 Task: Create in the project ZeroG and in the Backlog issue 'Implement a new cloud-based solution for the native application. ' a child issue 'Code optimization for low-latency network I/O operations', and assign it to team member softage.1@softage.net.
Action: Mouse moved to (170, 47)
Screenshot: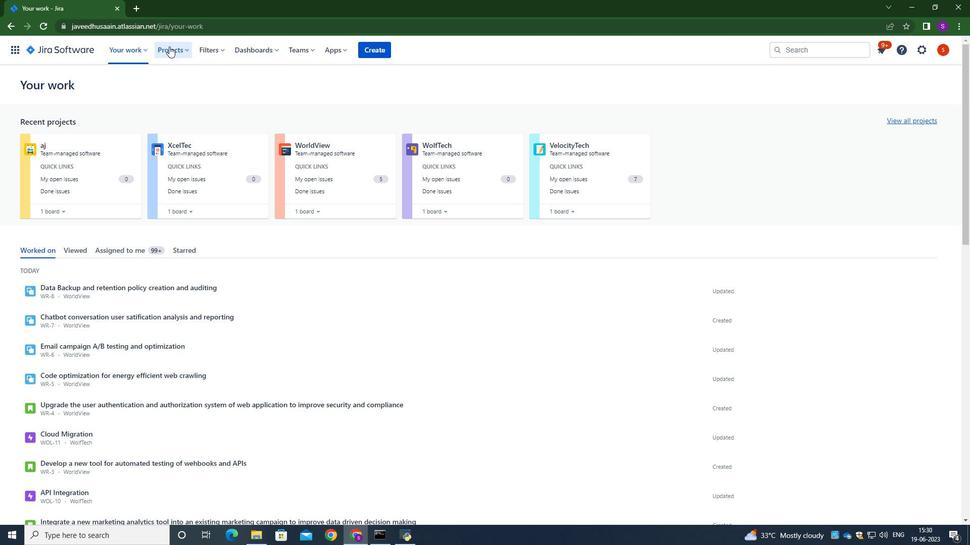 
Action: Mouse pressed left at (170, 47)
Screenshot: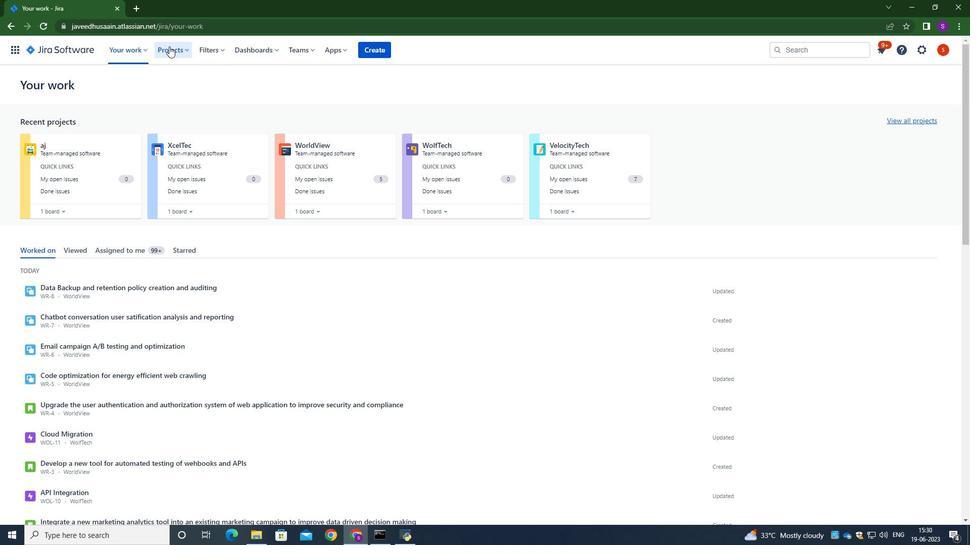
Action: Mouse moved to (204, 118)
Screenshot: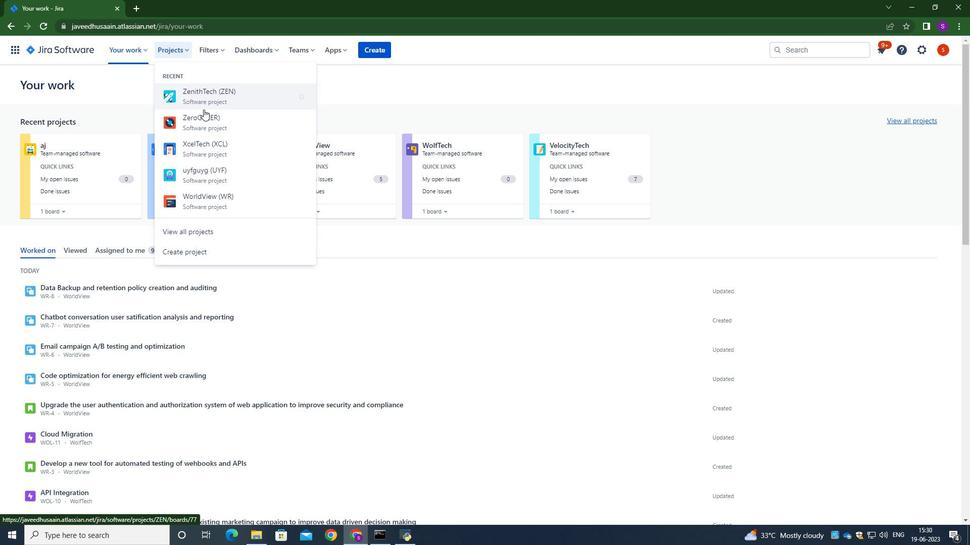 
Action: Mouse pressed left at (204, 118)
Screenshot: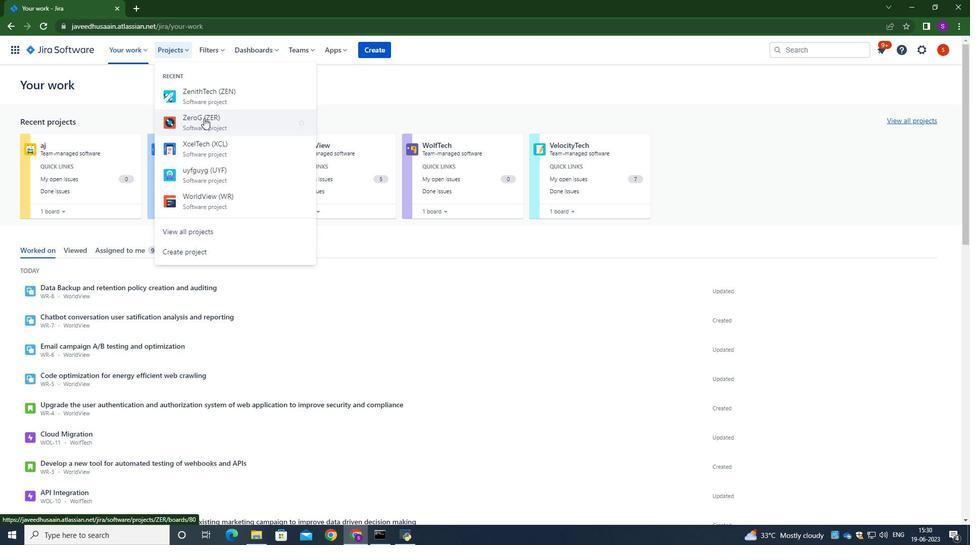 
Action: Mouse moved to (74, 157)
Screenshot: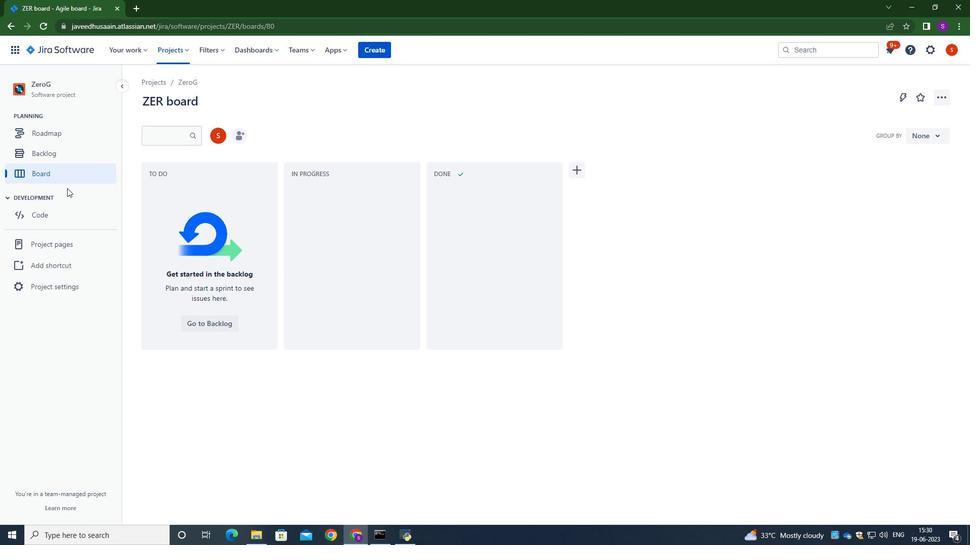 
Action: Mouse pressed left at (74, 157)
Screenshot: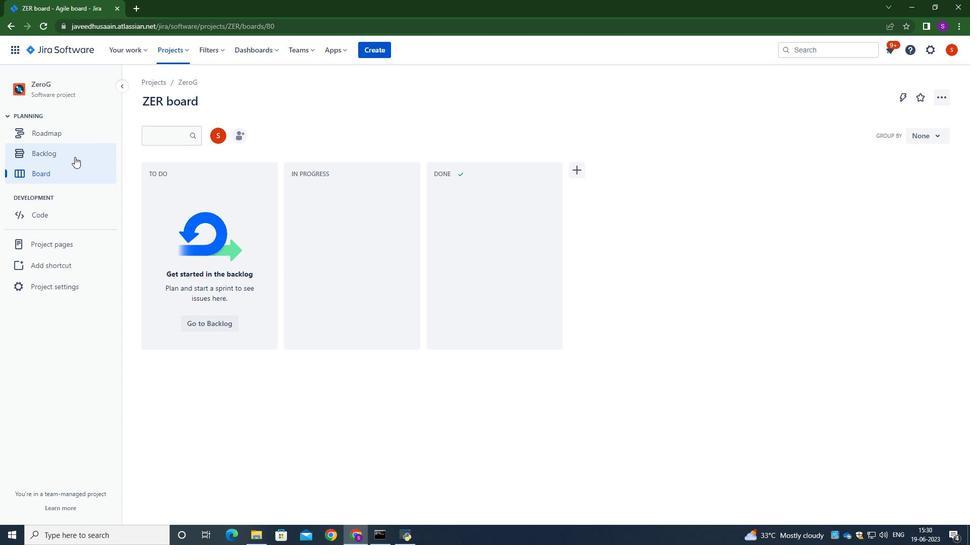 
Action: Mouse moved to (401, 269)
Screenshot: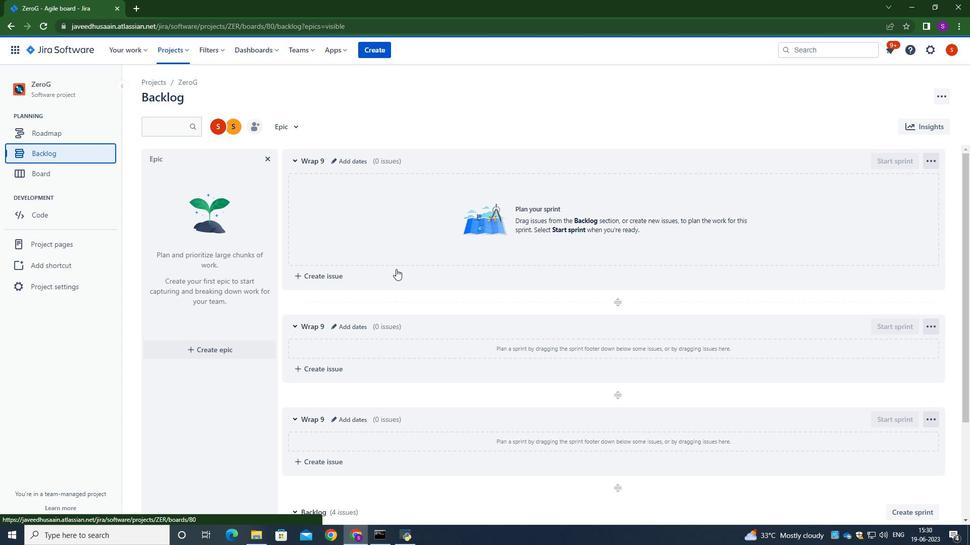 
Action: Mouse scrolled (401, 269) with delta (0, 0)
Screenshot: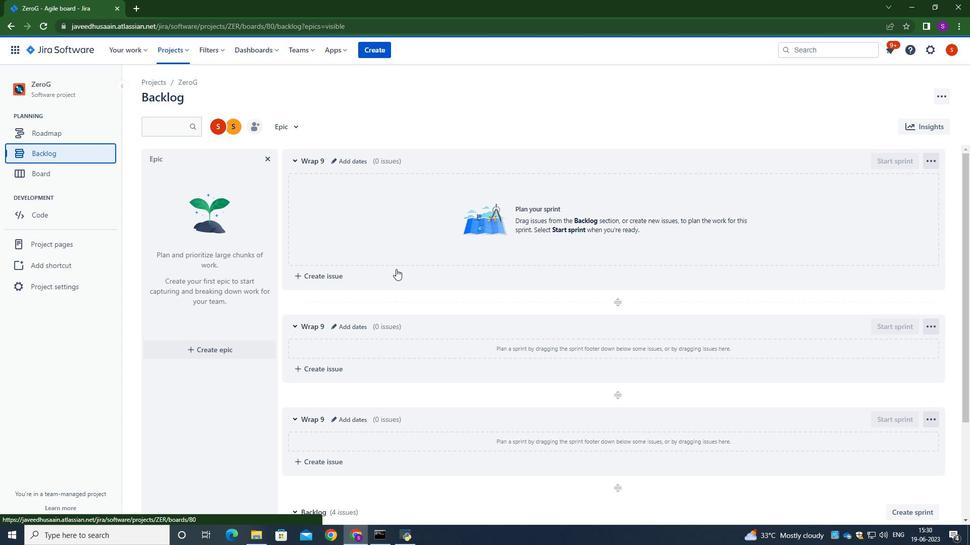 
Action: Mouse scrolled (401, 269) with delta (0, 0)
Screenshot: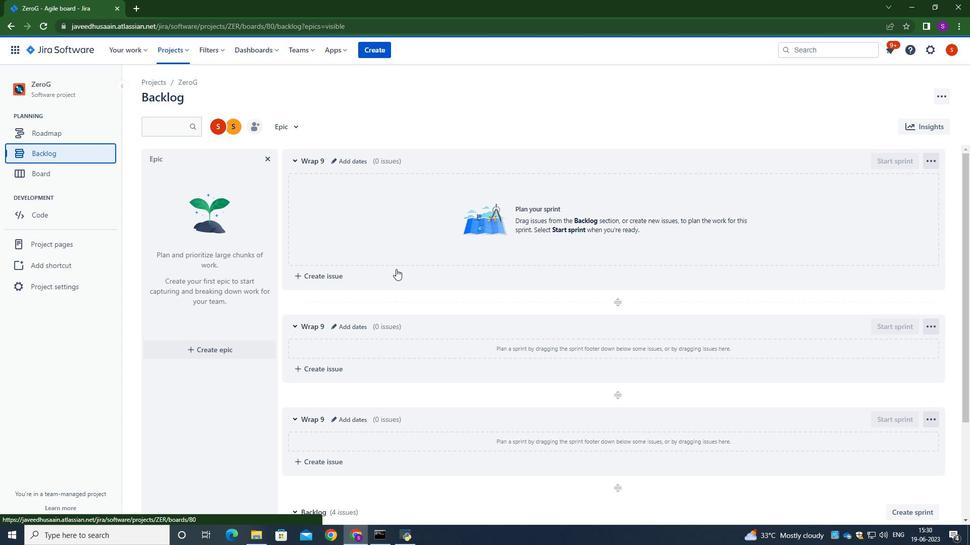 
Action: Mouse scrolled (401, 269) with delta (0, 0)
Screenshot: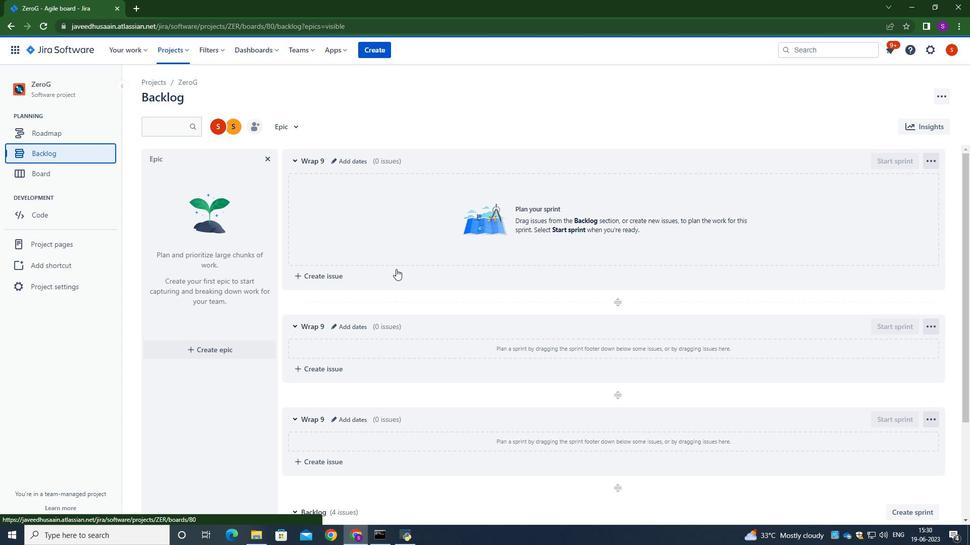 
Action: Mouse scrolled (401, 269) with delta (0, 0)
Screenshot: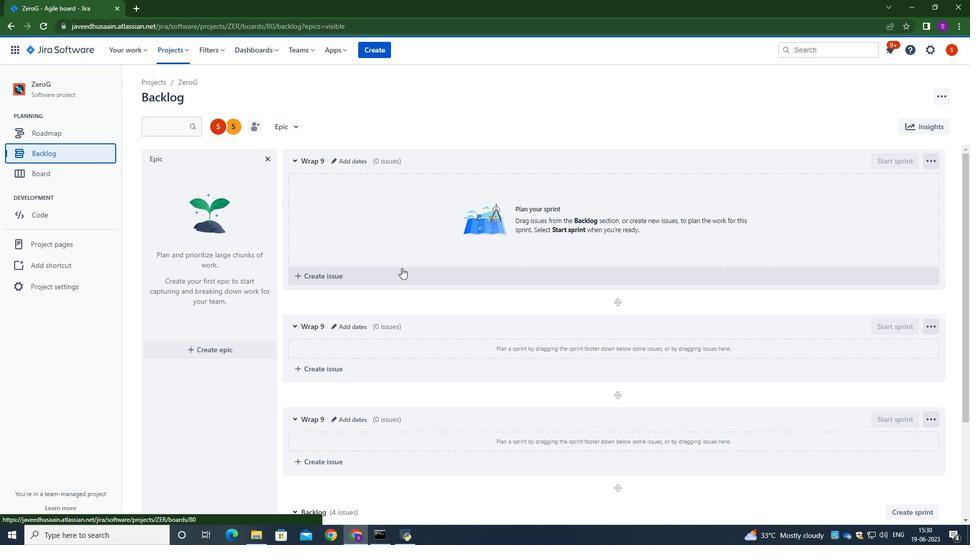 
Action: Mouse scrolled (401, 269) with delta (0, 0)
Screenshot: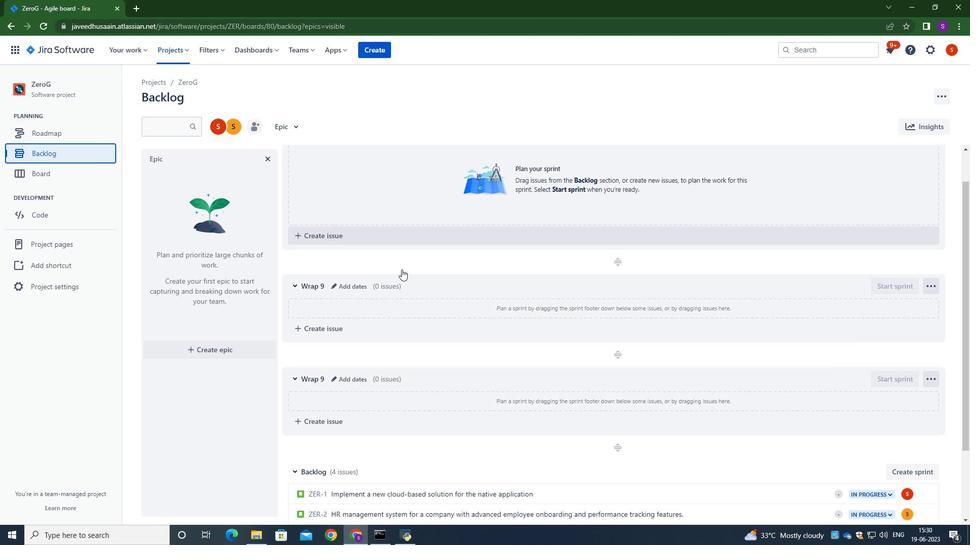 
Action: Mouse scrolled (401, 269) with delta (0, 0)
Screenshot: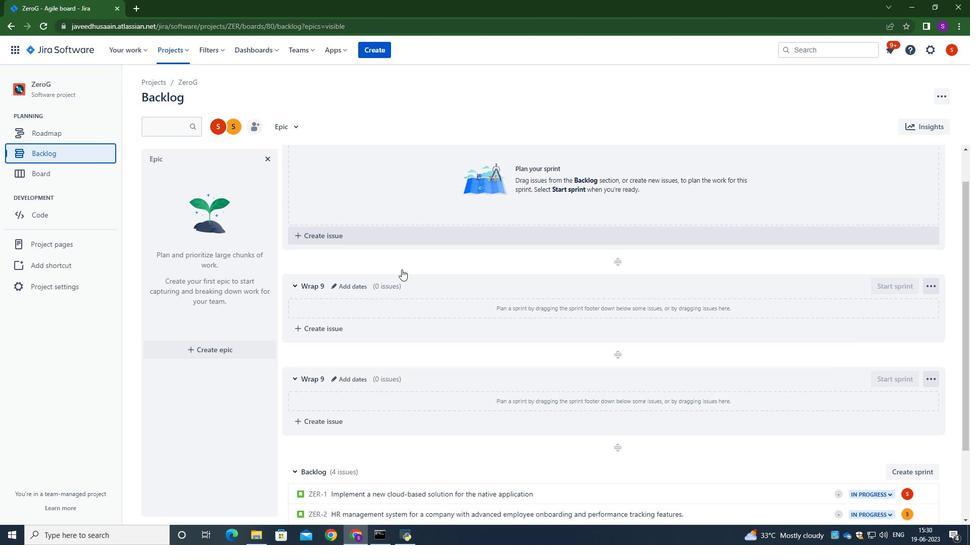 
Action: Mouse scrolled (401, 269) with delta (0, 0)
Screenshot: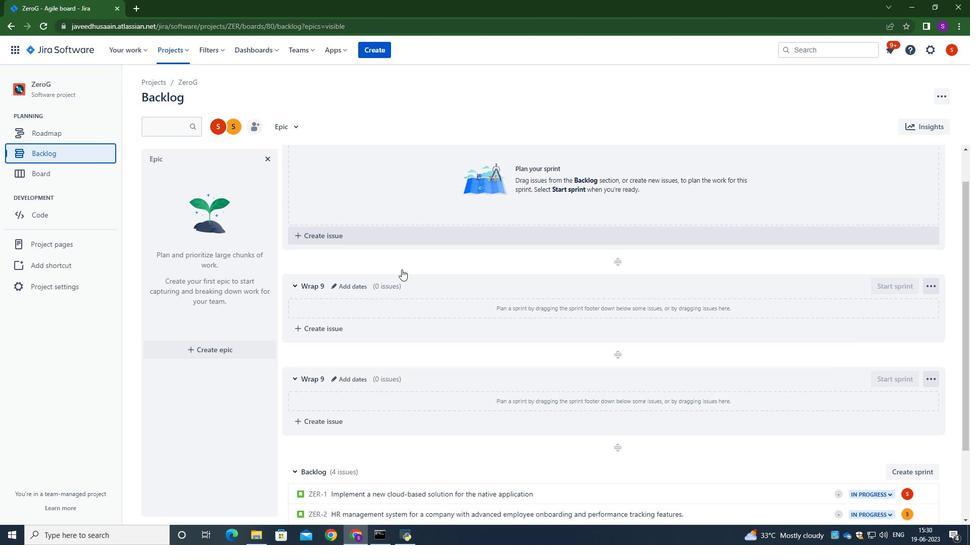 
Action: Mouse moved to (407, 401)
Screenshot: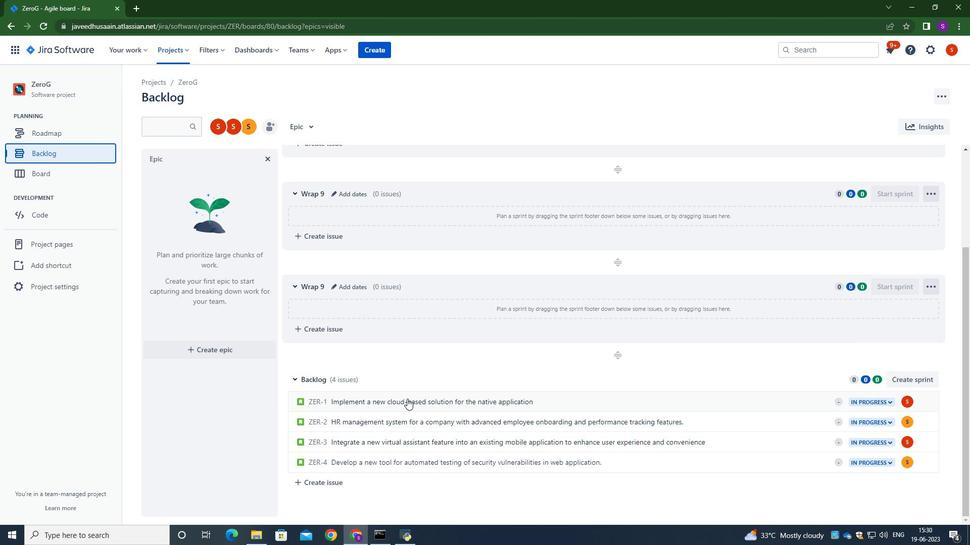 
Action: Mouse pressed left at (407, 401)
Screenshot: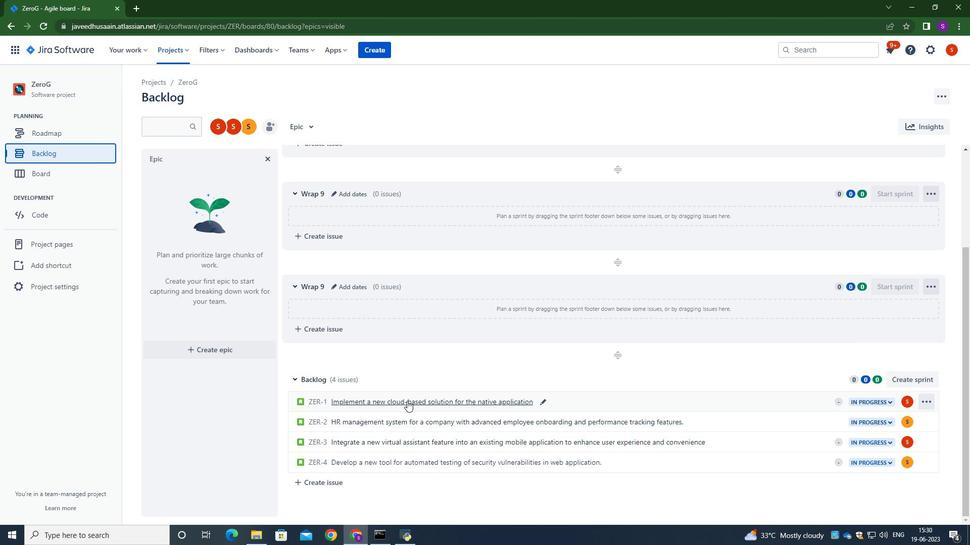 
Action: Mouse moved to (799, 218)
Screenshot: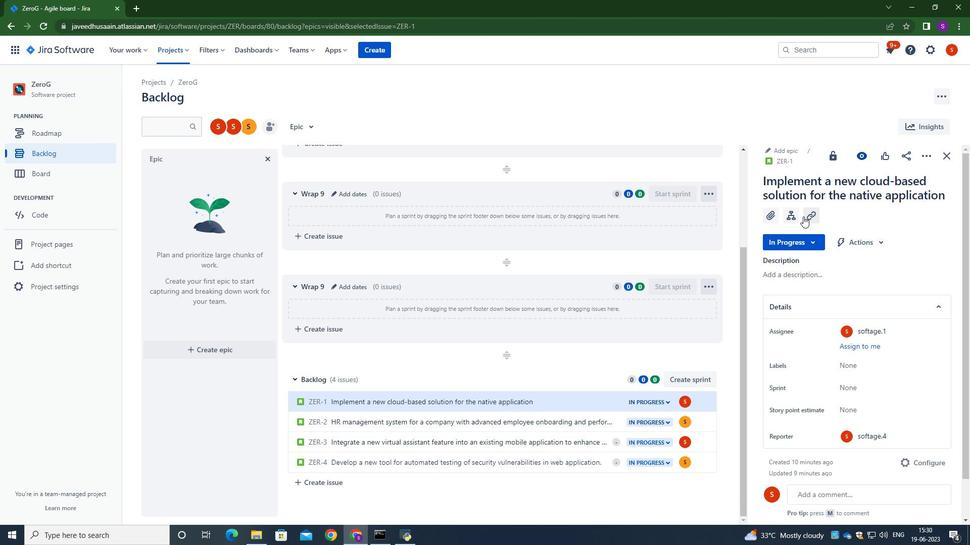 
Action: Mouse pressed left at (799, 218)
Screenshot: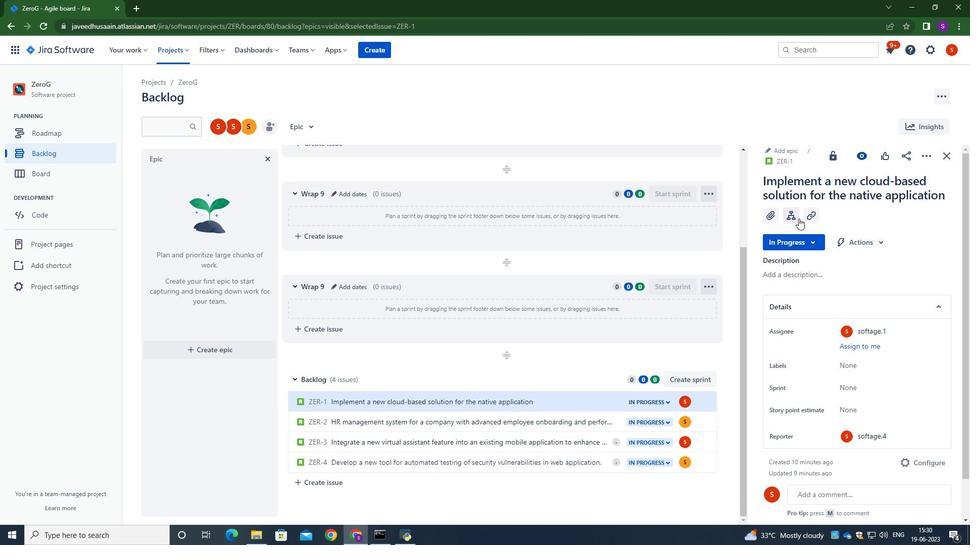 
Action: Mouse moved to (808, 323)
Screenshot: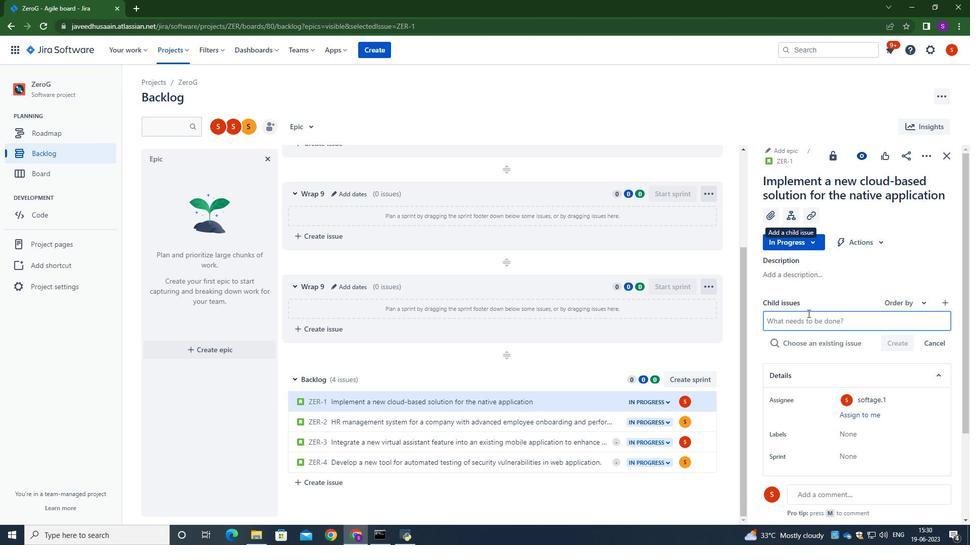 
Action: Mouse pressed left at (808, 323)
Screenshot: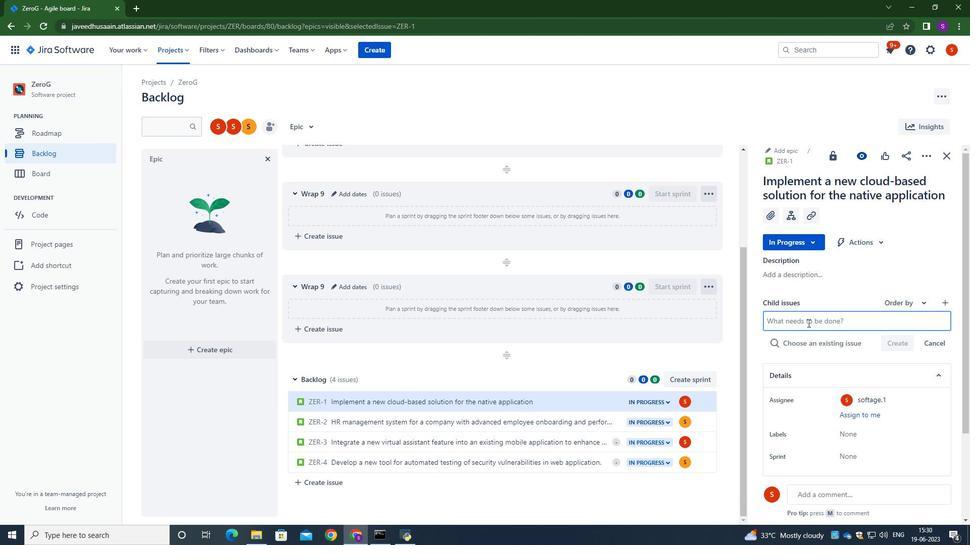 
Action: Key pressed <Key.caps_lock>C<Key.caps_lock>ode<Key.space>optimization<Key.space>for<Key.space>low-latency<Key.space>networl<Key.backspace>k<Key.space><Key.caps_lock>I/O<Key.space>OPE<Key.backspace><Key.backspace><Key.backspace><Key.caps_lock>operations.
Screenshot: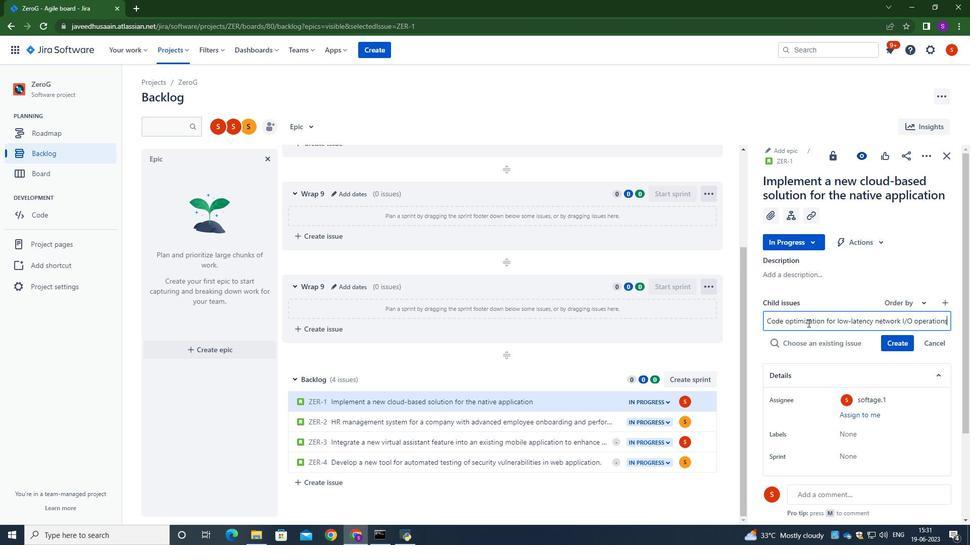 
Action: Mouse moved to (899, 341)
Screenshot: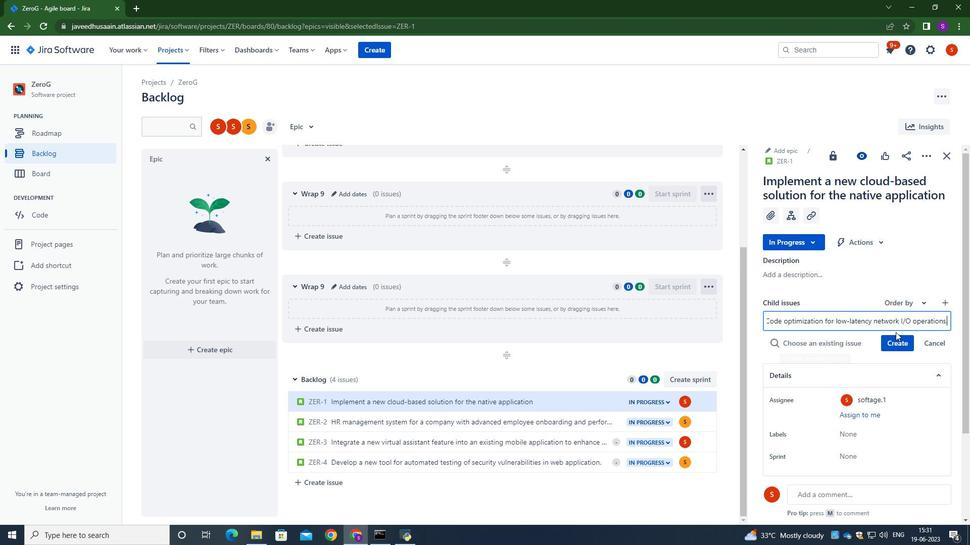 
Action: Mouse pressed left at (899, 341)
Screenshot: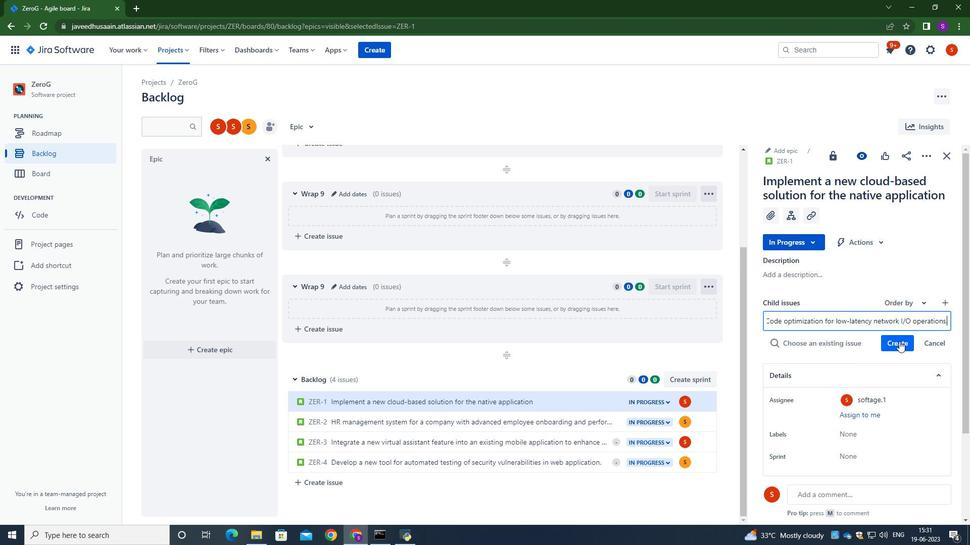 
Action: Mouse moved to (936, 325)
Screenshot: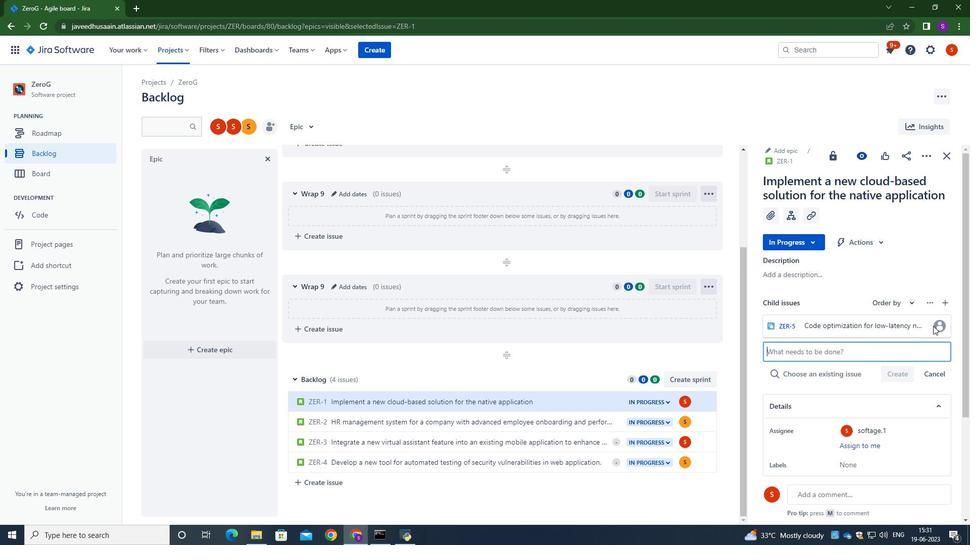
Action: Mouse pressed left at (936, 325)
Screenshot: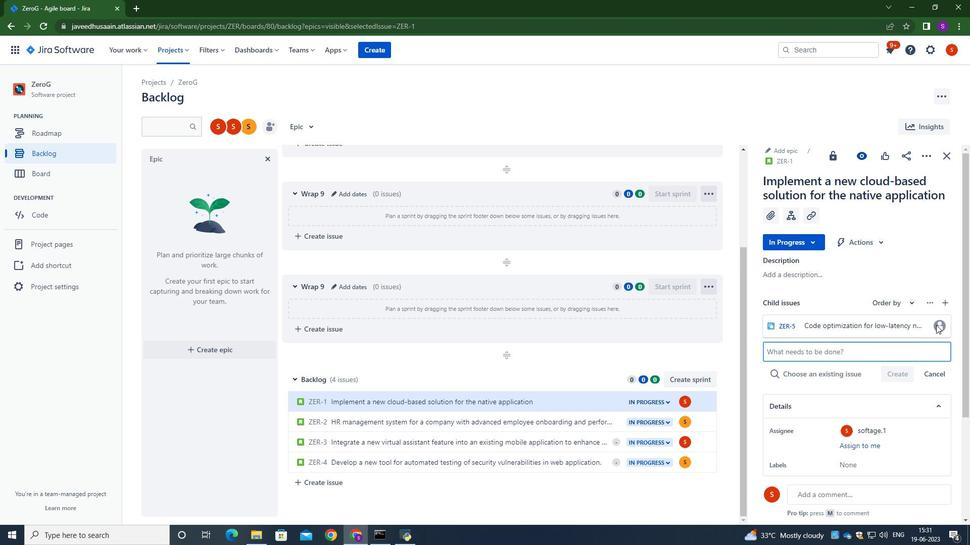 
Action: Mouse moved to (910, 326)
Screenshot: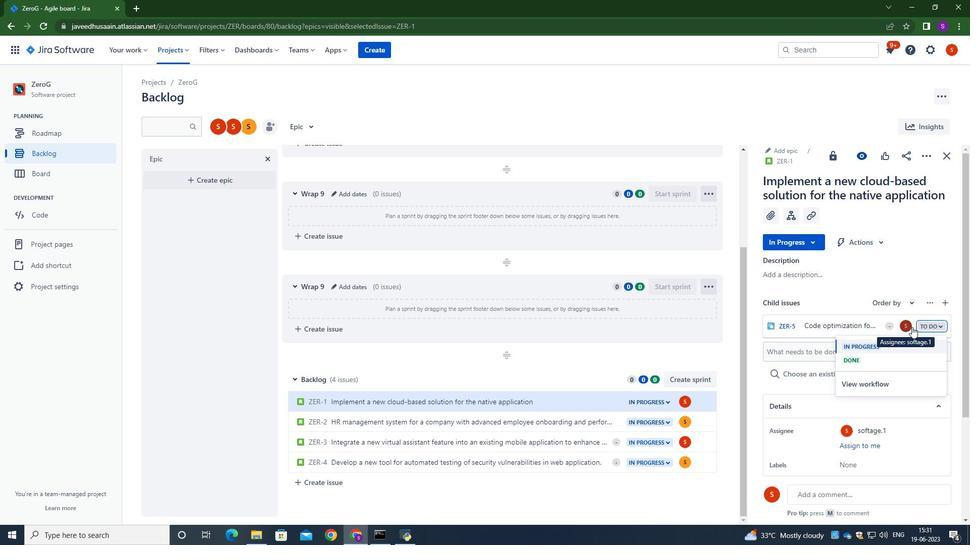 
Action: Mouse pressed left at (910, 326)
Screenshot: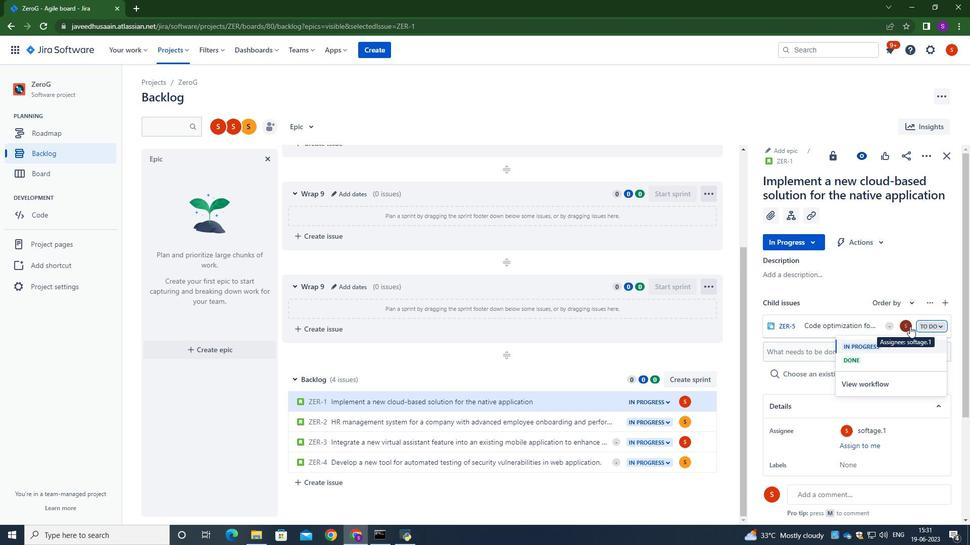 
Action: Mouse moved to (902, 325)
Screenshot: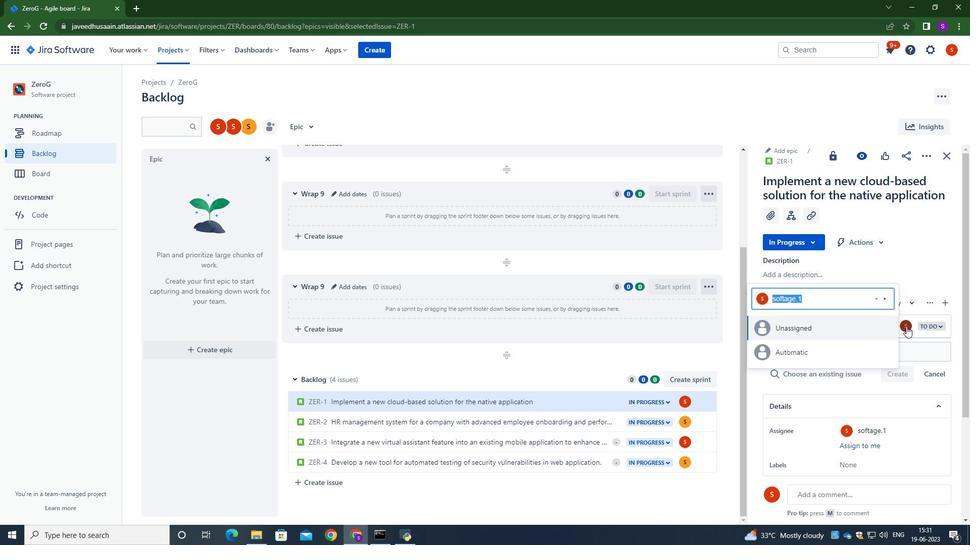 
Action: Key pressed softage.1<Key.shift>@softage.net
Screenshot: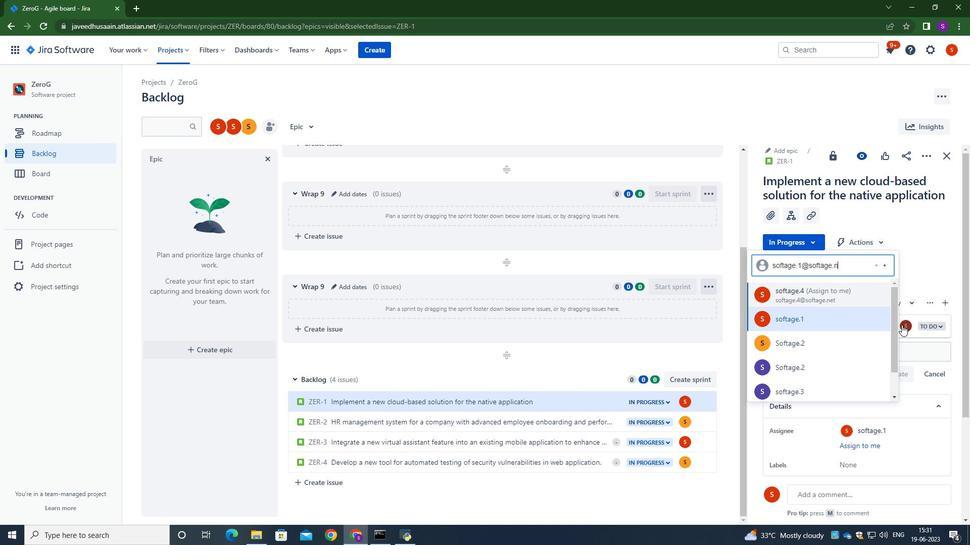 
Action: Mouse moved to (867, 305)
Screenshot: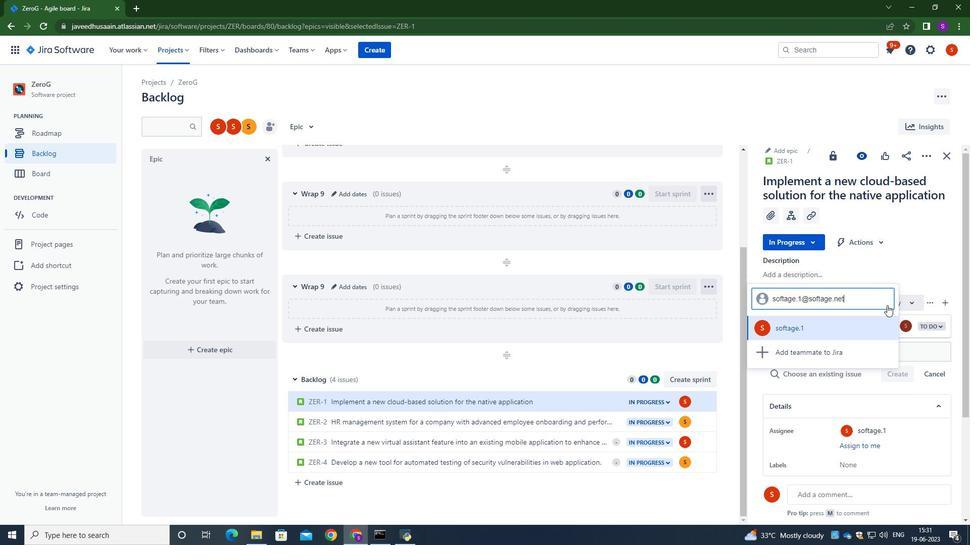 
Action: Key pressed <Key.enter>
Screenshot: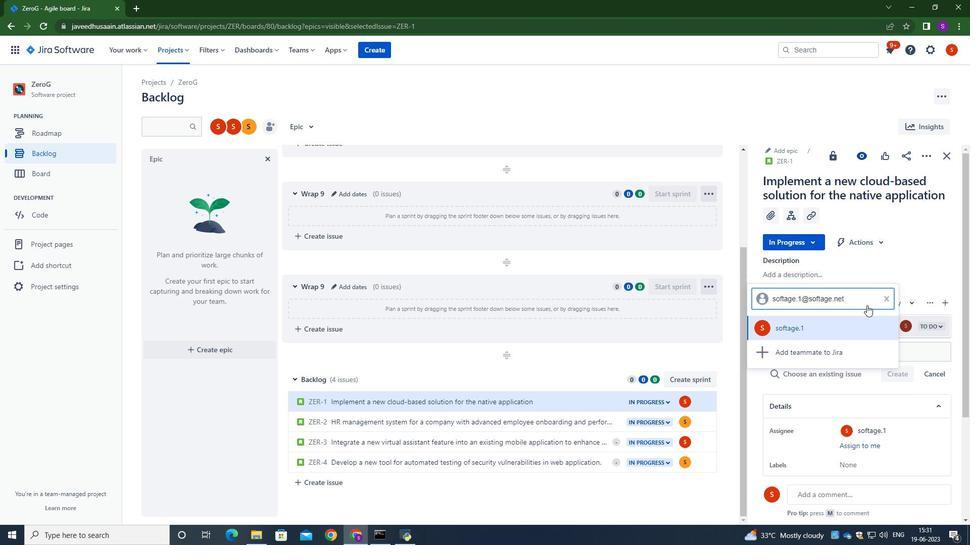 
Action: Mouse moved to (905, 238)
Screenshot: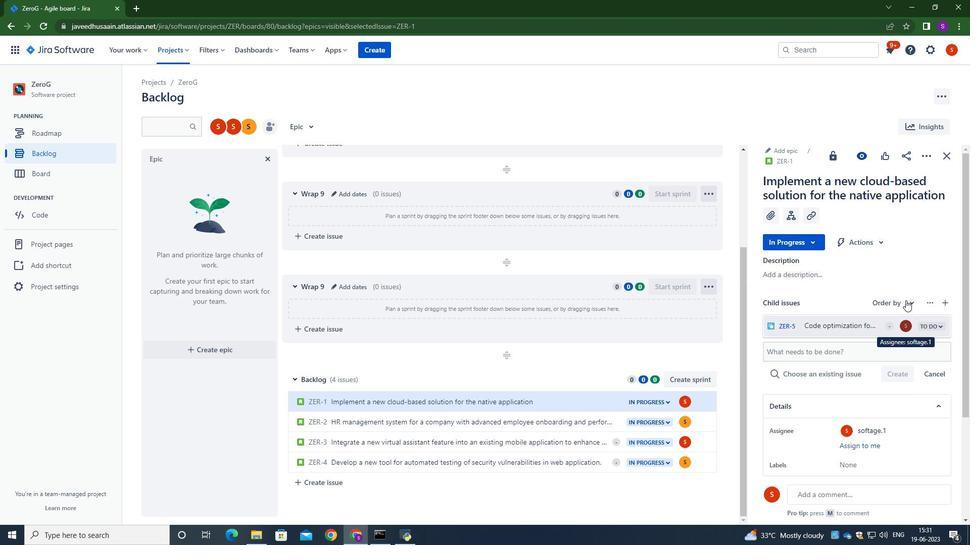 
